 Task: Search speaker "Mahi Soni".
Action: Mouse moved to (585, 154)
Screenshot: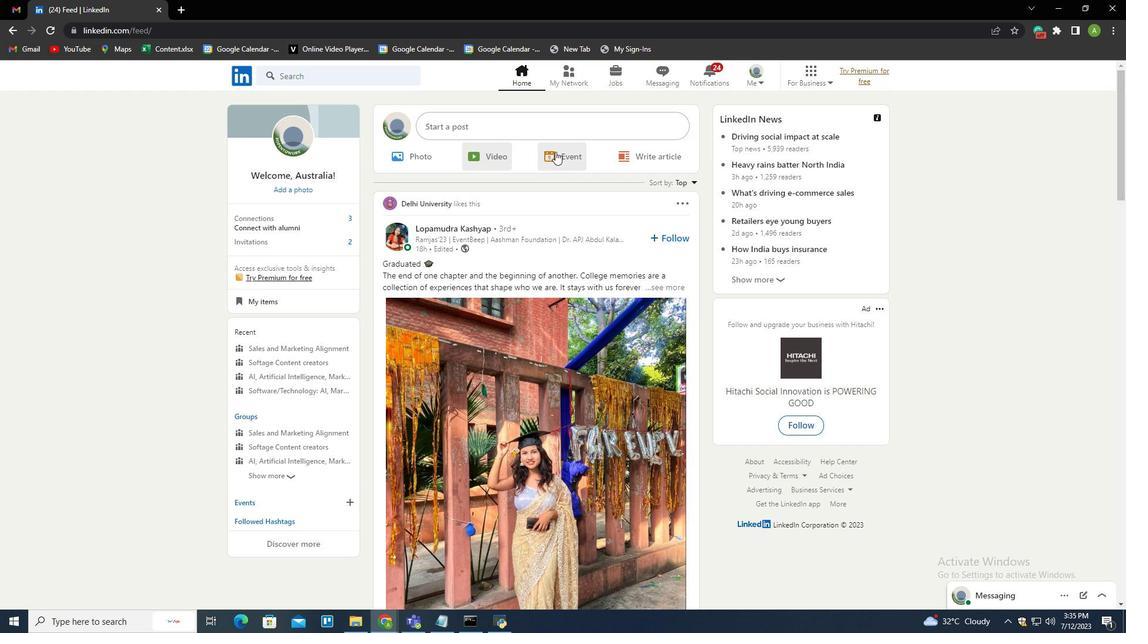 
Action: Mouse pressed left at (585, 154)
Screenshot: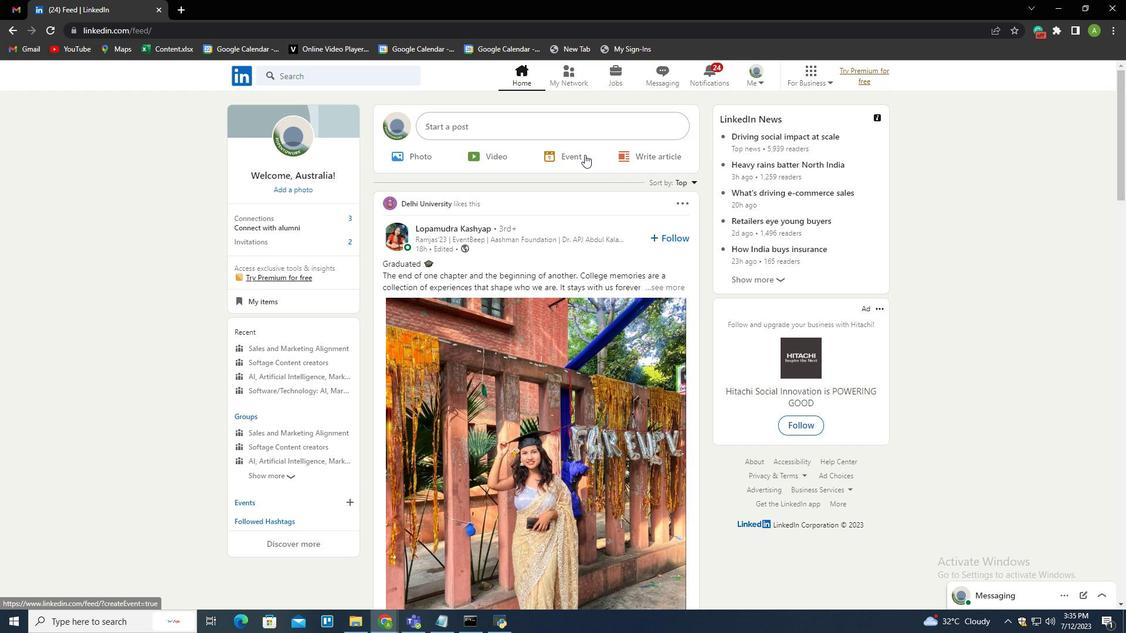 
Action: Mouse moved to (510, 323)
Screenshot: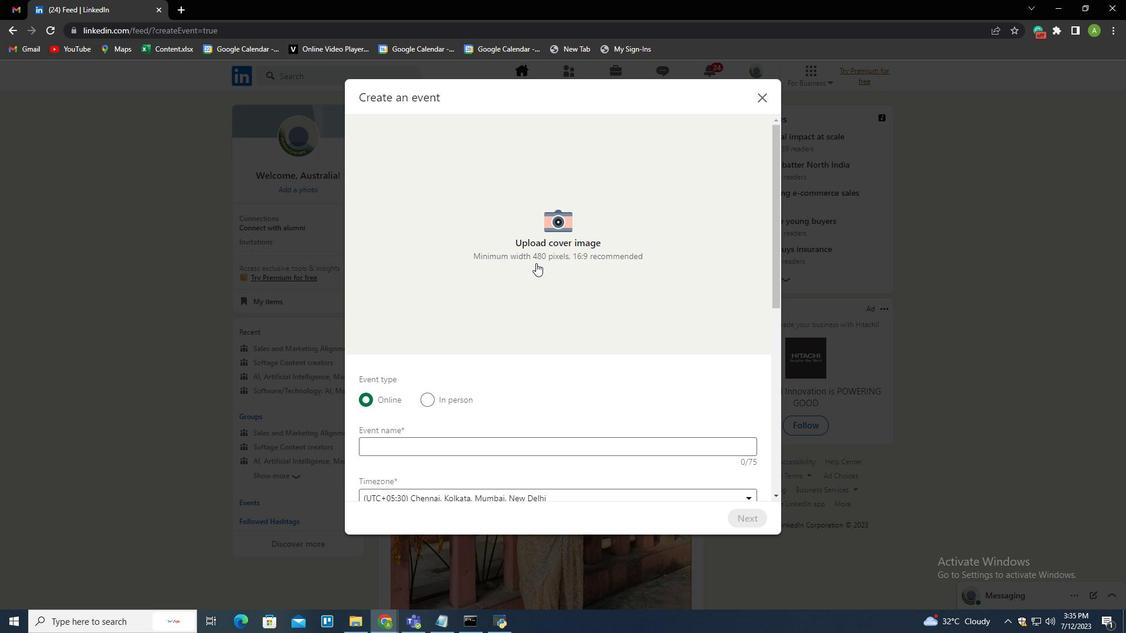 
Action: Mouse scrolled (510, 322) with delta (0, 0)
Screenshot: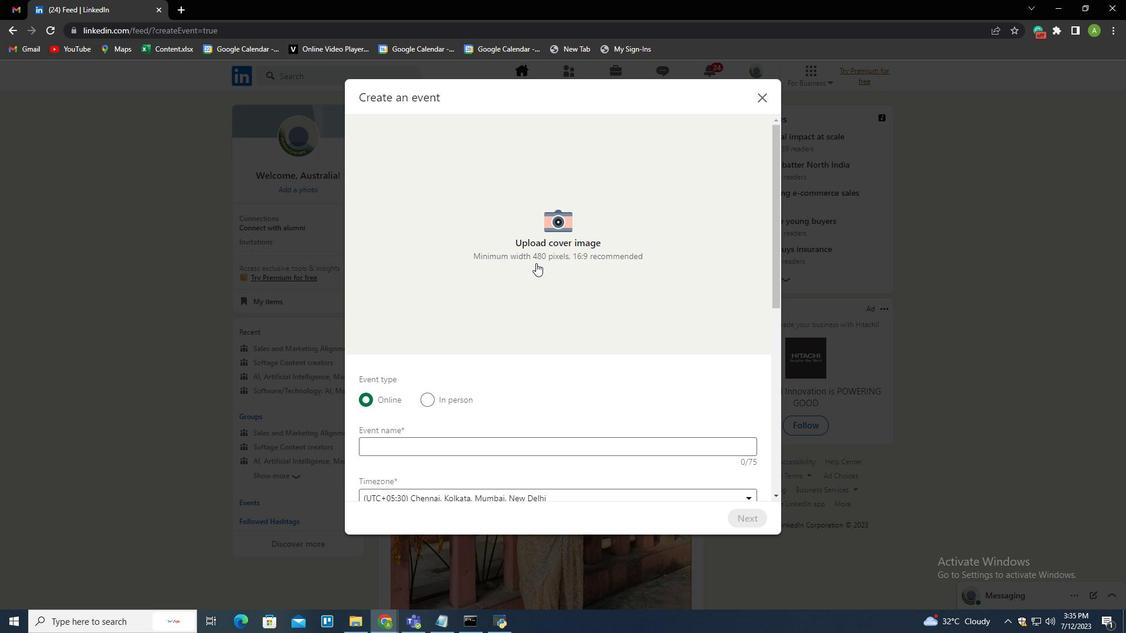 
Action: Mouse moved to (508, 333)
Screenshot: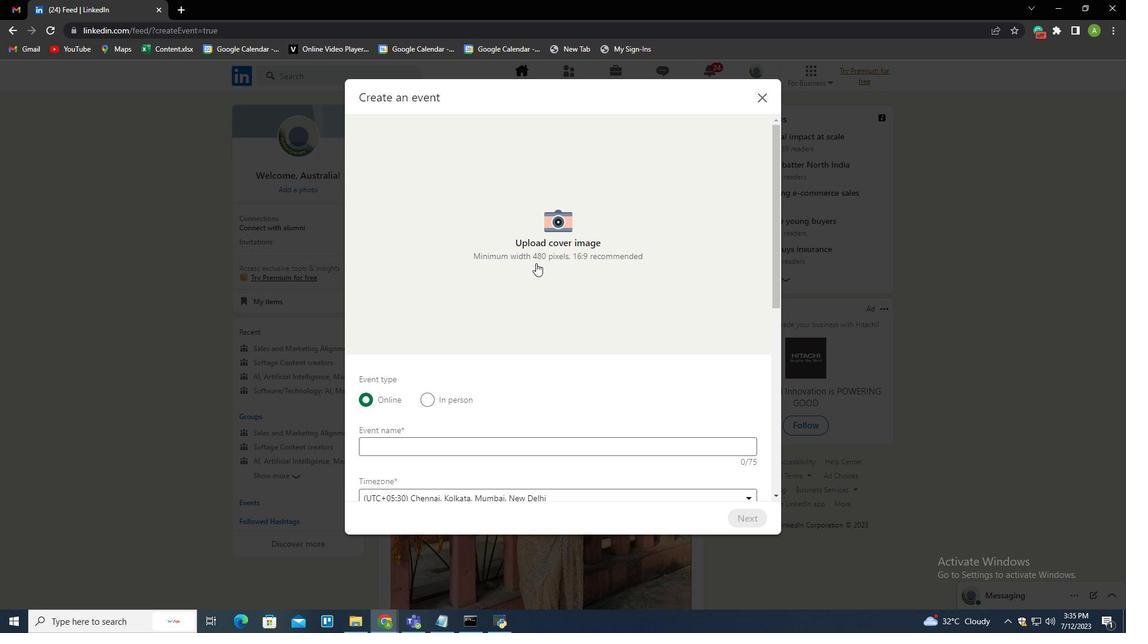 
Action: Mouse scrolled (508, 332) with delta (0, 0)
Screenshot: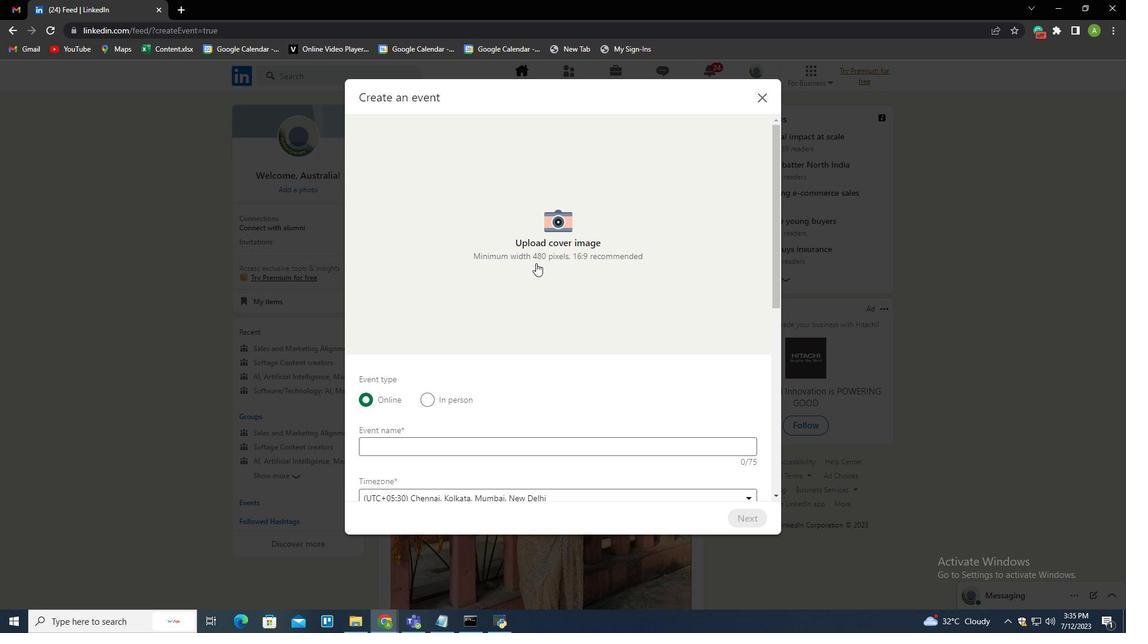 
Action: Mouse moved to (508, 336)
Screenshot: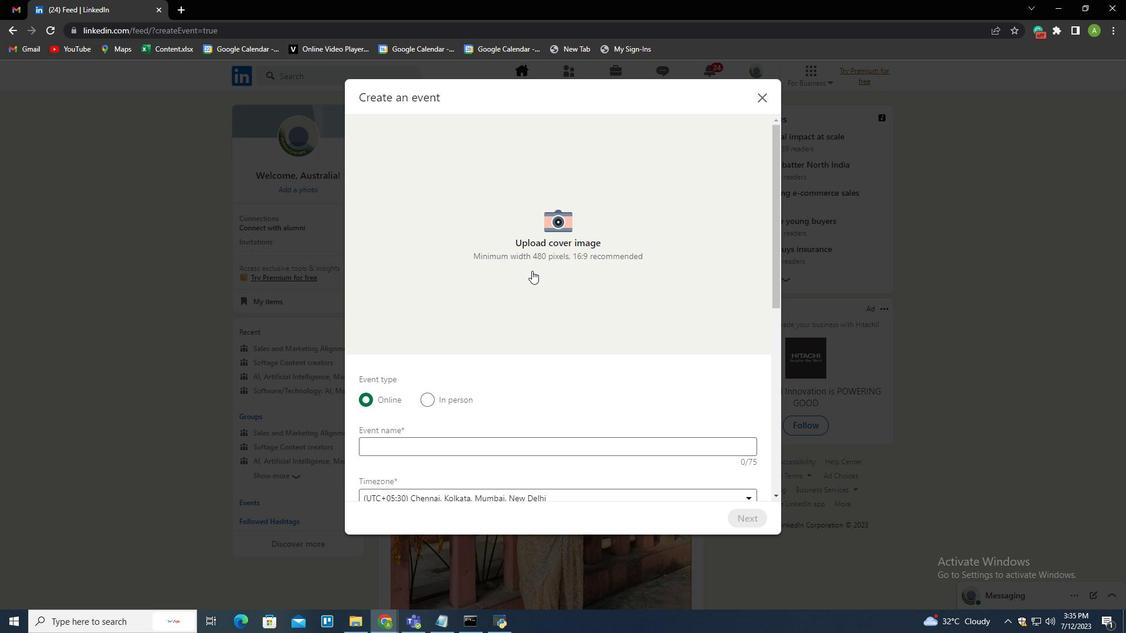 
Action: Mouse scrolled (508, 335) with delta (0, 0)
Screenshot: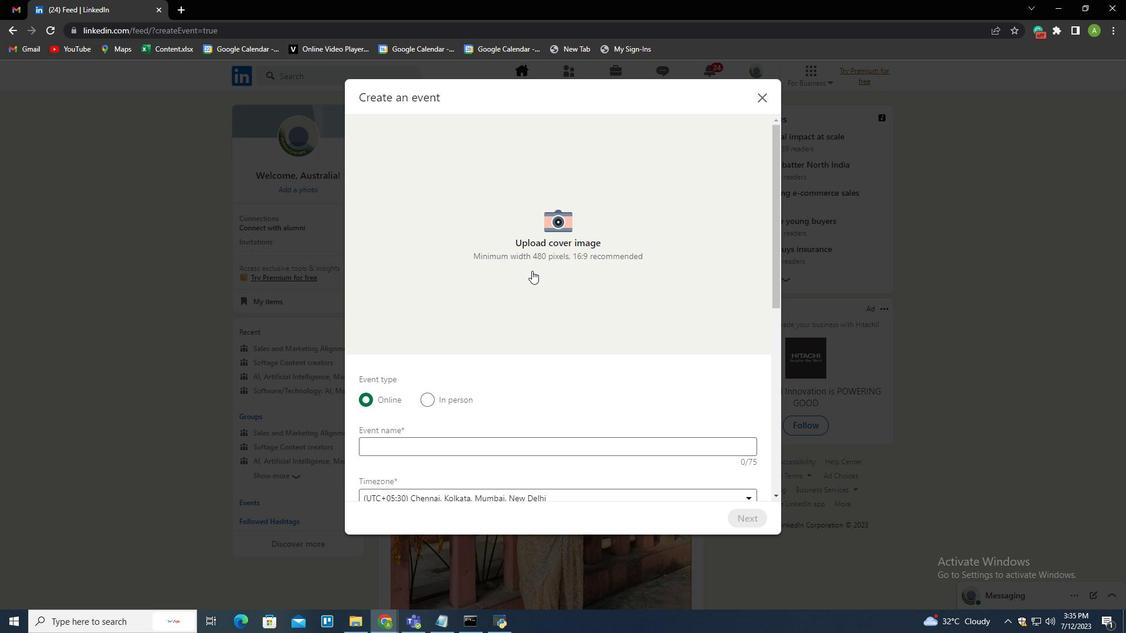 
Action: Mouse moved to (508, 339)
Screenshot: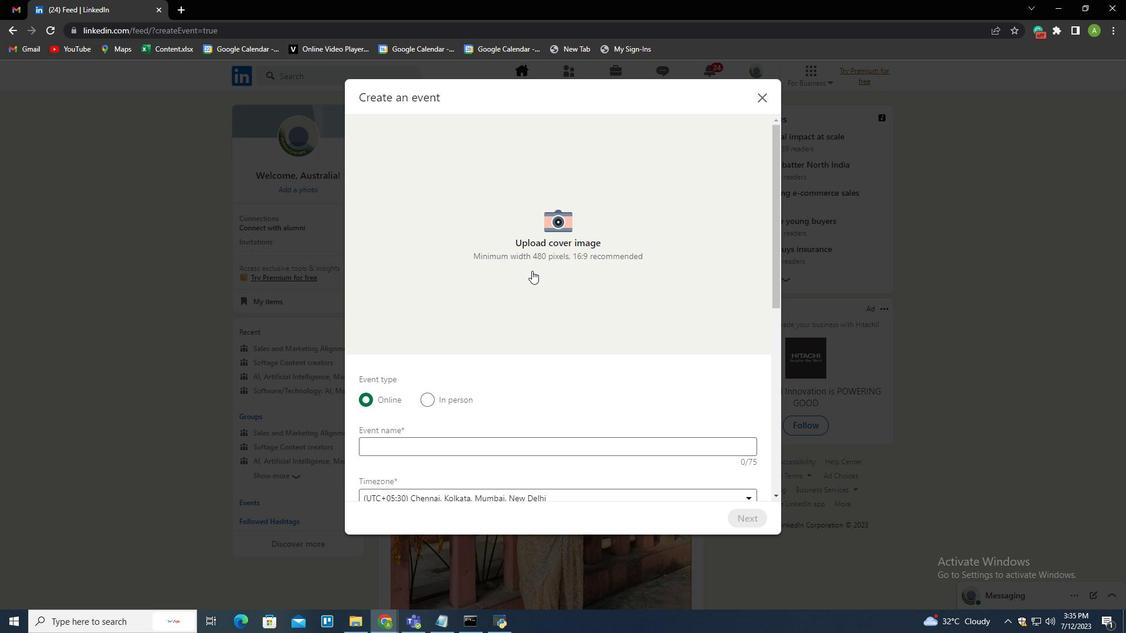 
Action: Mouse scrolled (508, 337) with delta (0, 0)
Screenshot: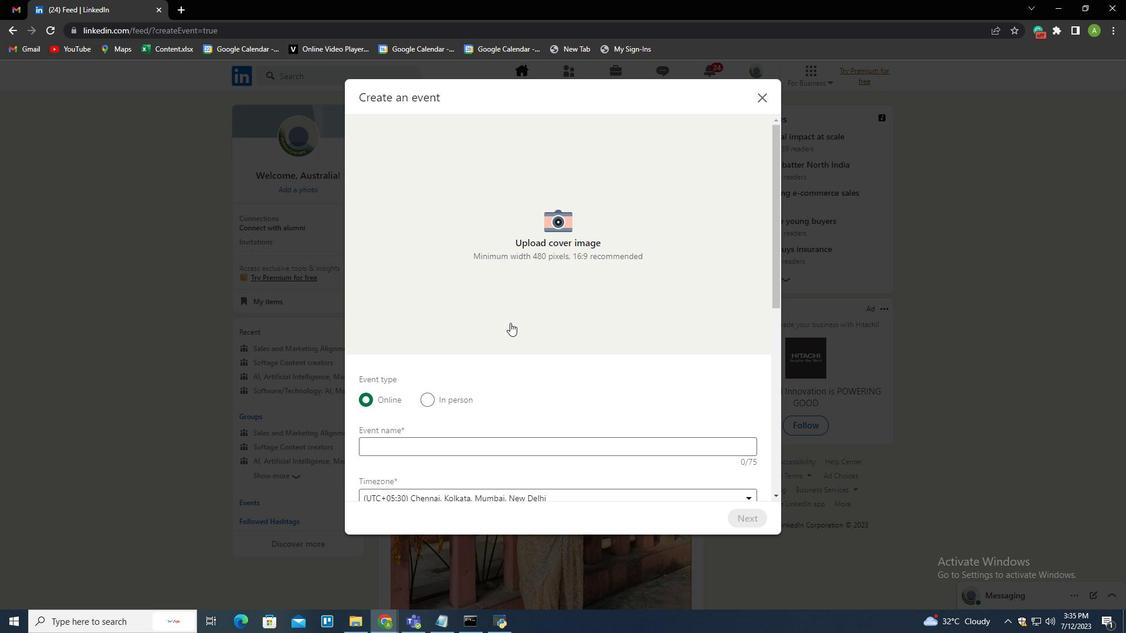 
Action: Mouse moved to (507, 342)
Screenshot: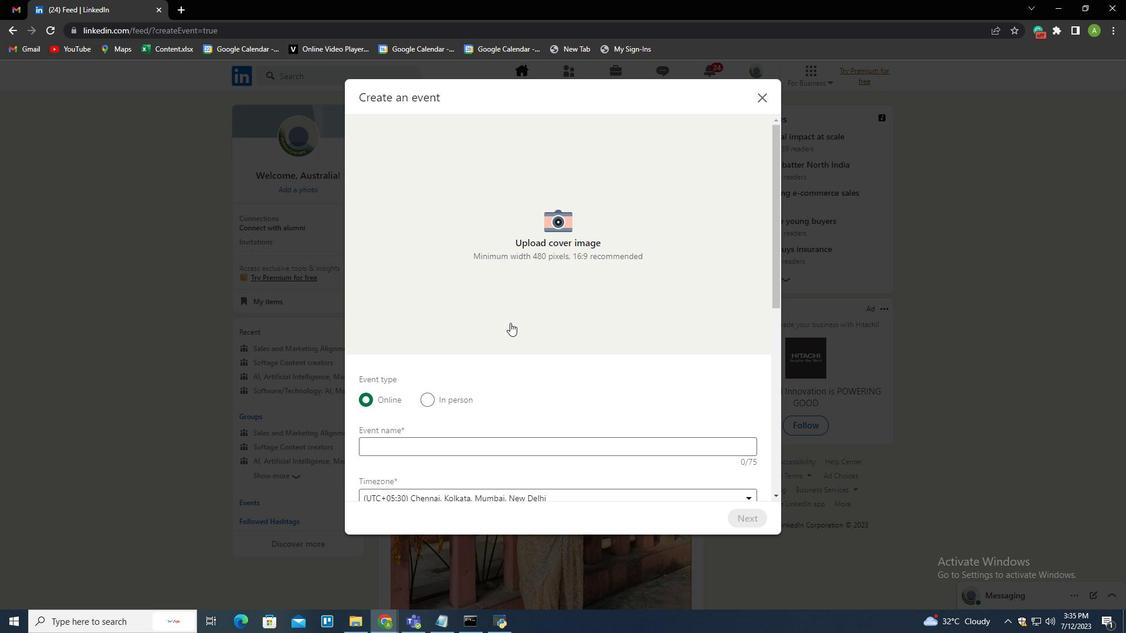 
Action: Mouse scrolled (508, 338) with delta (0, 0)
Screenshot: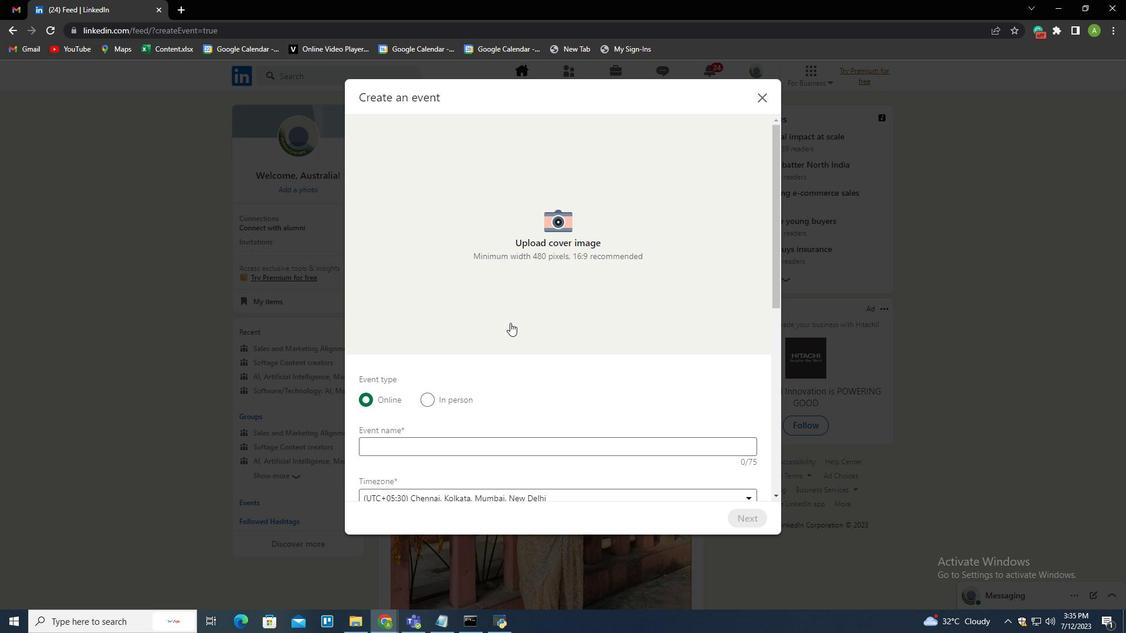 
Action: Mouse moved to (491, 382)
Screenshot: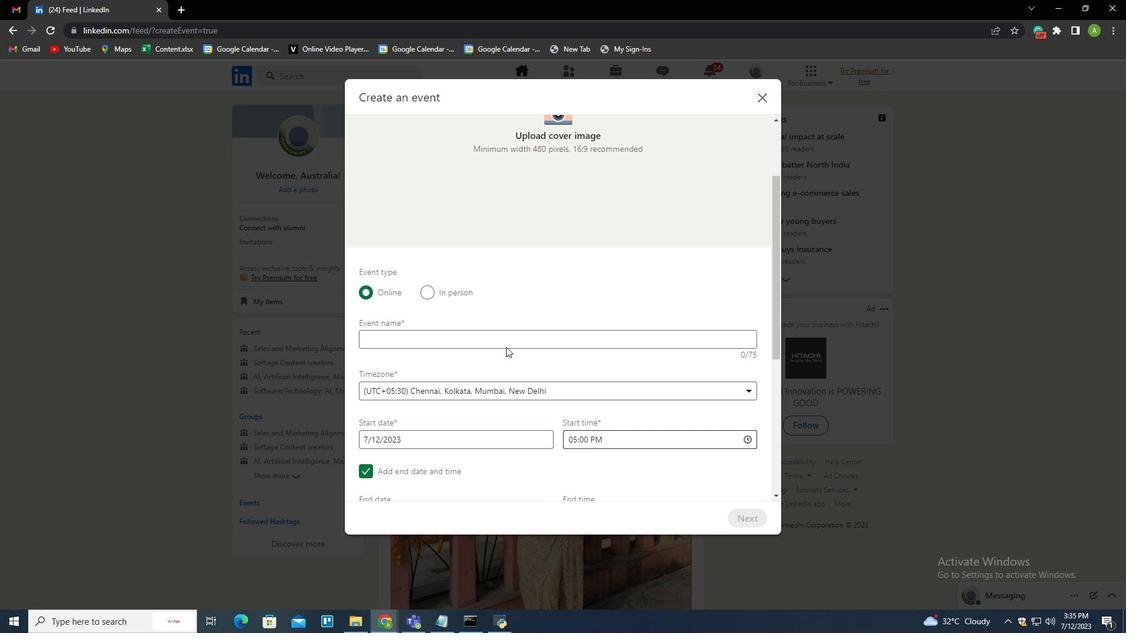 
Action: Mouse scrolled (491, 381) with delta (0, 0)
Screenshot: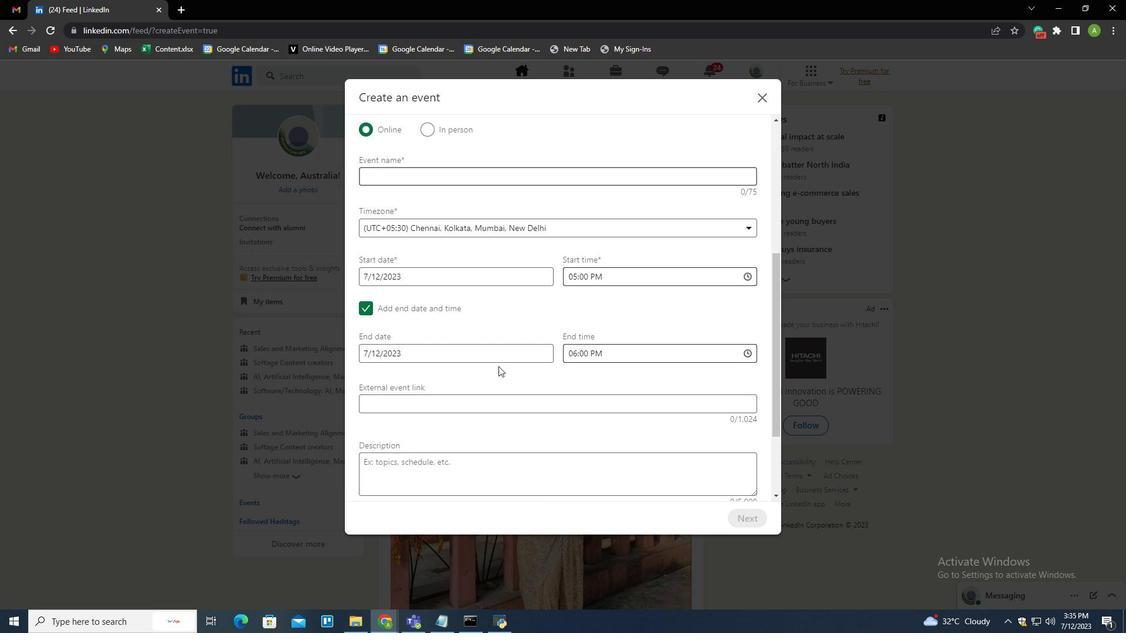 
Action: Mouse moved to (491, 382)
Screenshot: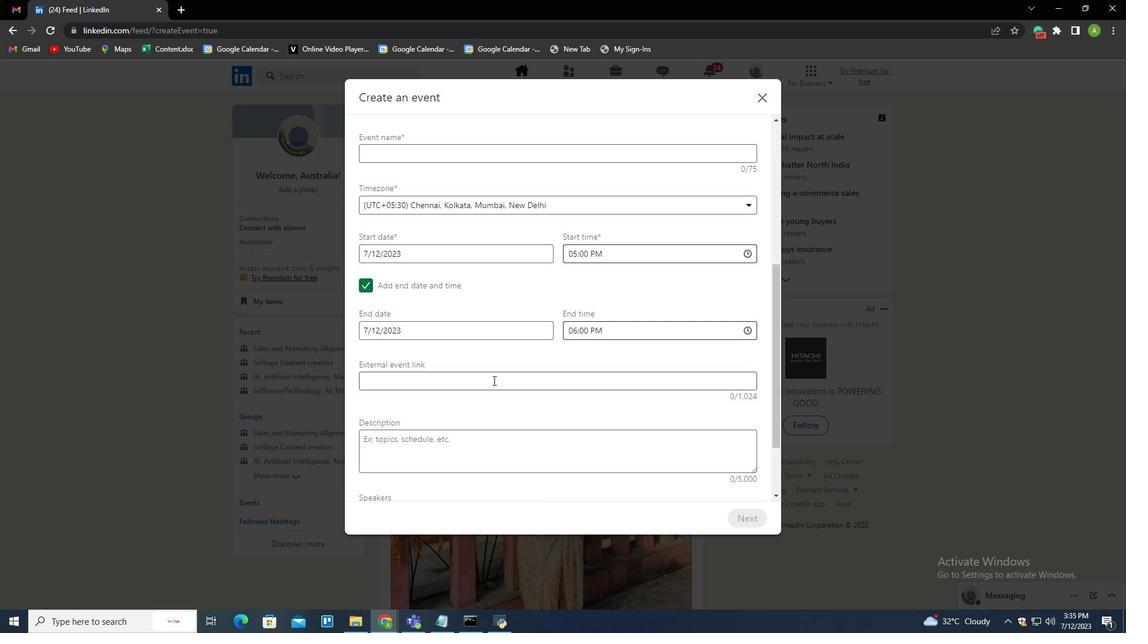 
Action: Mouse scrolled (491, 381) with delta (0, 0)
Screenshot: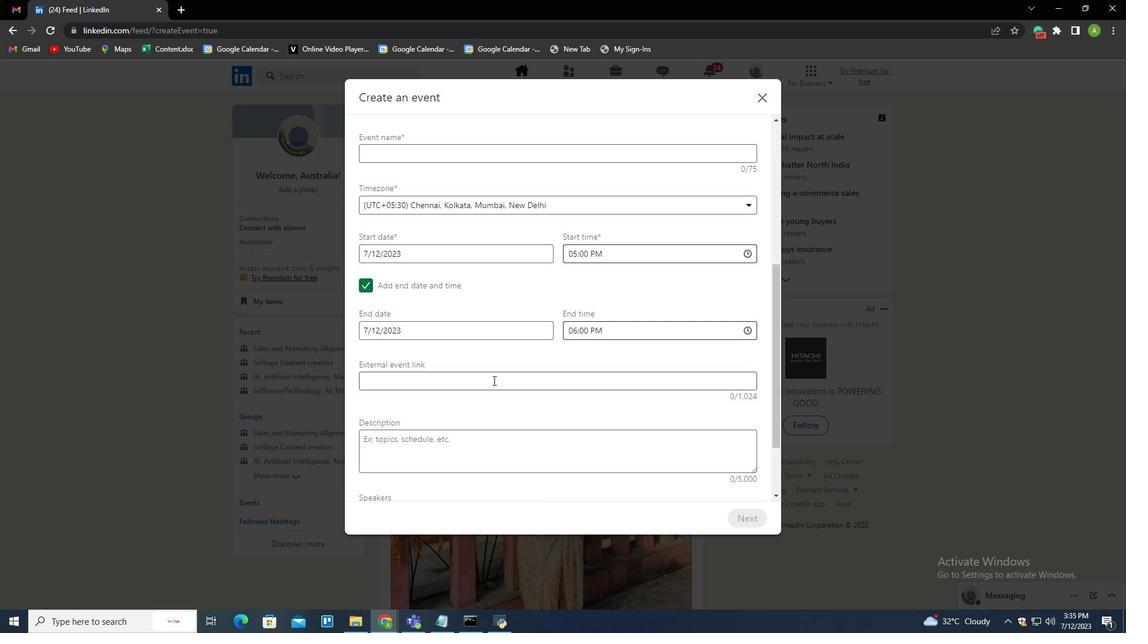 
Action: Mouse scrolled (491, 381) with delta (0, 0)
Screenshot: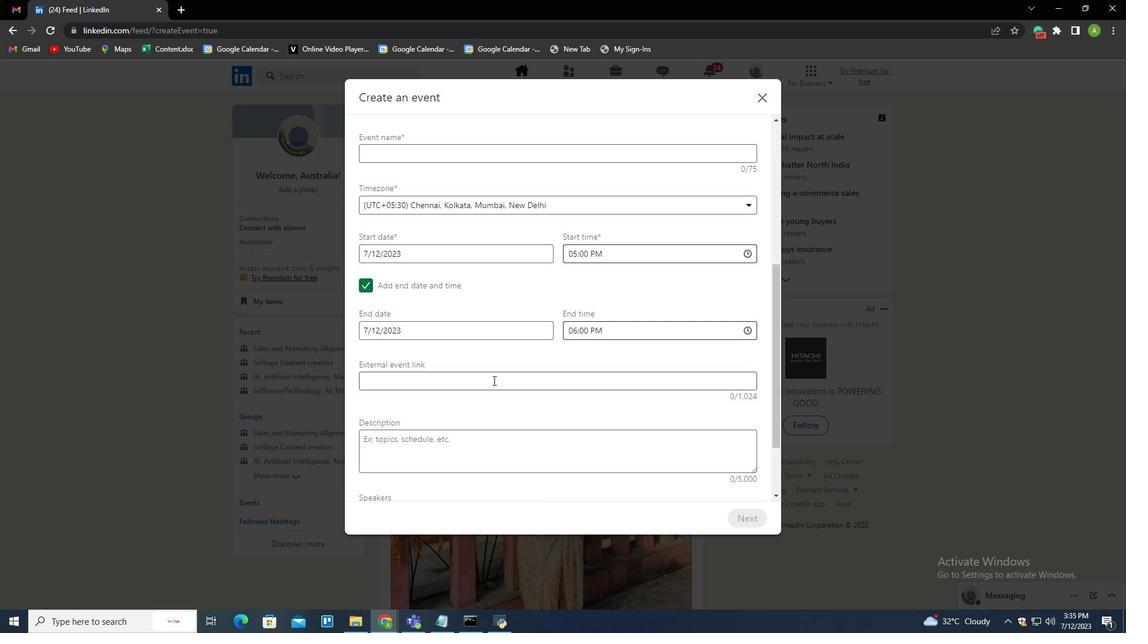 
Action: Mouse scrolled (491, 381) with delta (0, 0)
Screenshot: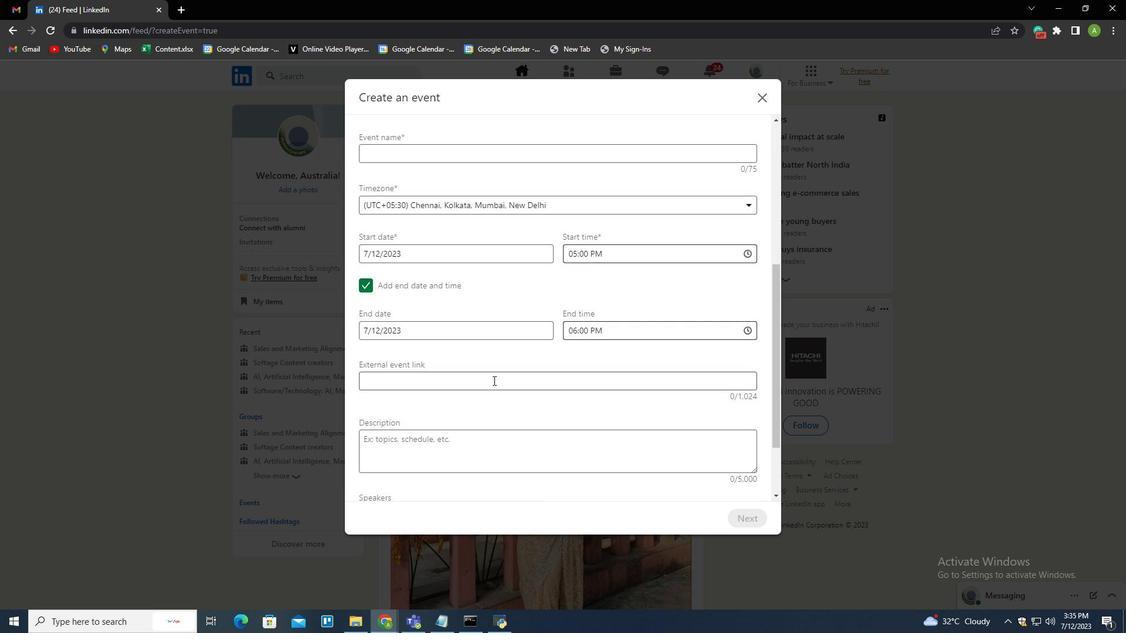 
Action: Mouse scrolled (491, 381) with delta (0, 0)
Screenshot: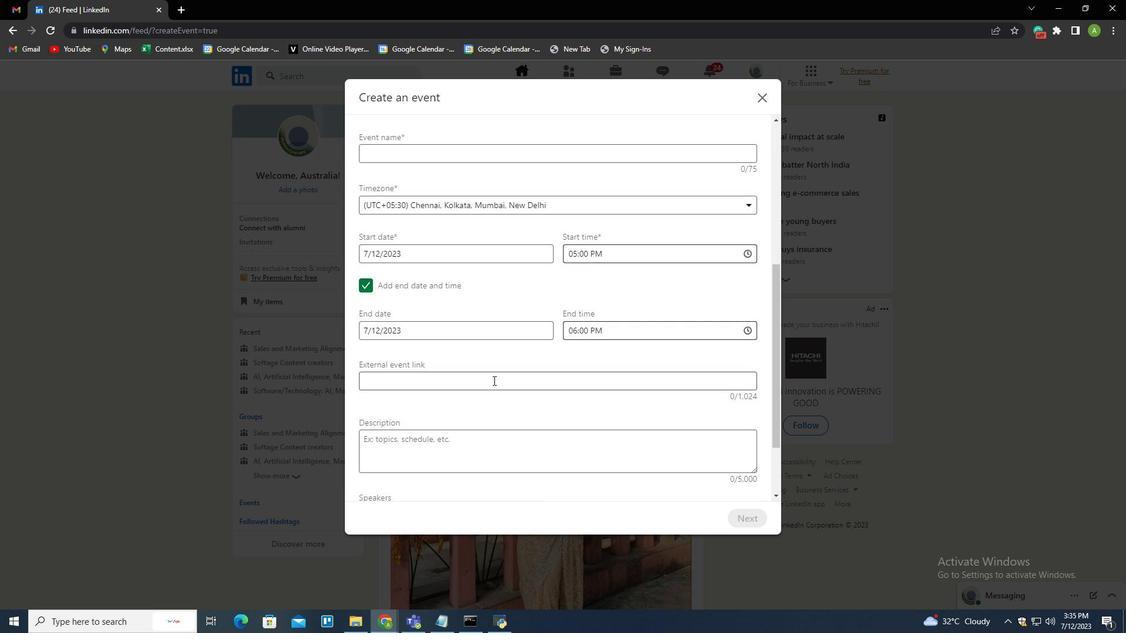 
Action: Mouse scrolled (491, 381) with delta (0, 0)
Screenshot: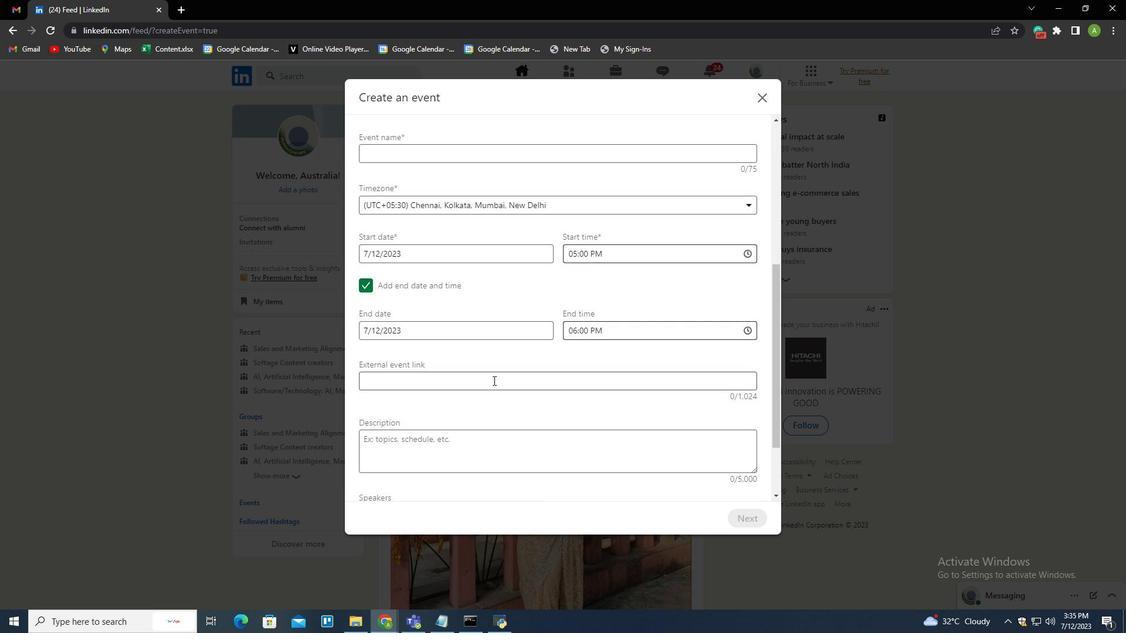 
Action: Mouse moved to (434, 429)
Screenshot: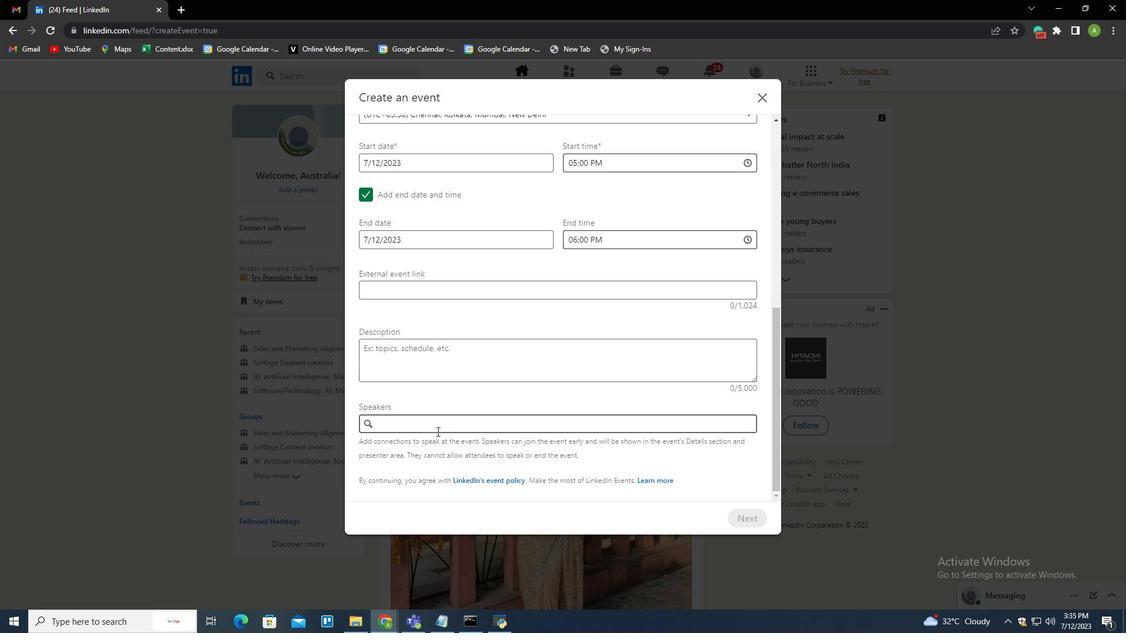 
Action: Mouse pressed left at (434, 429)
Screenshot: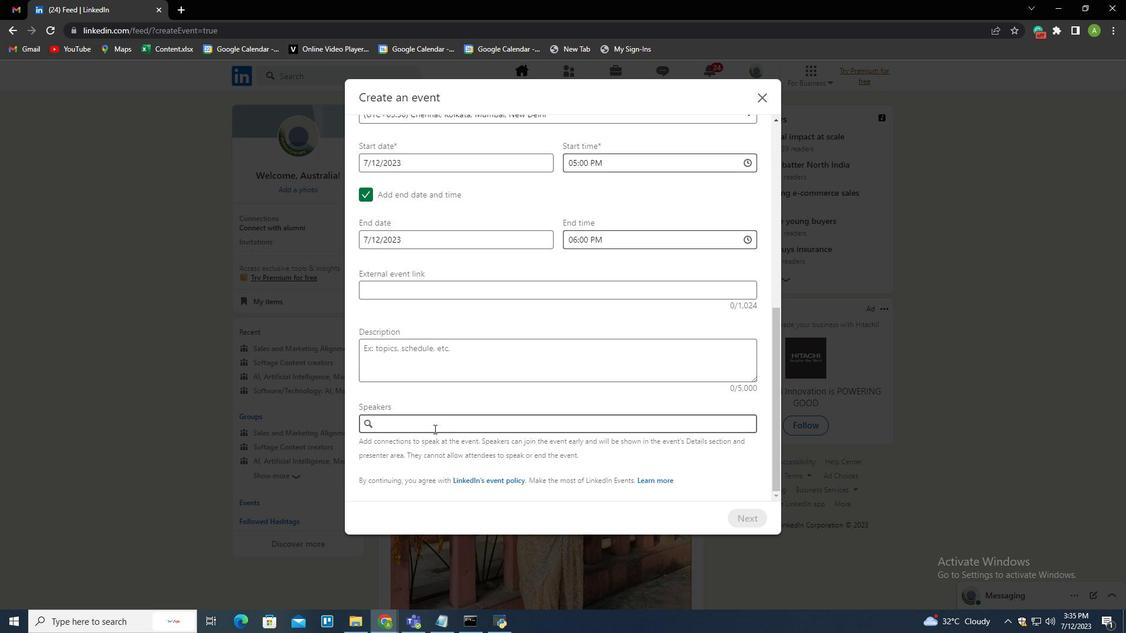 
Action: Key pressed <Key.shift>Mahi<Key.space><Key.shift>Soni
Screenshot: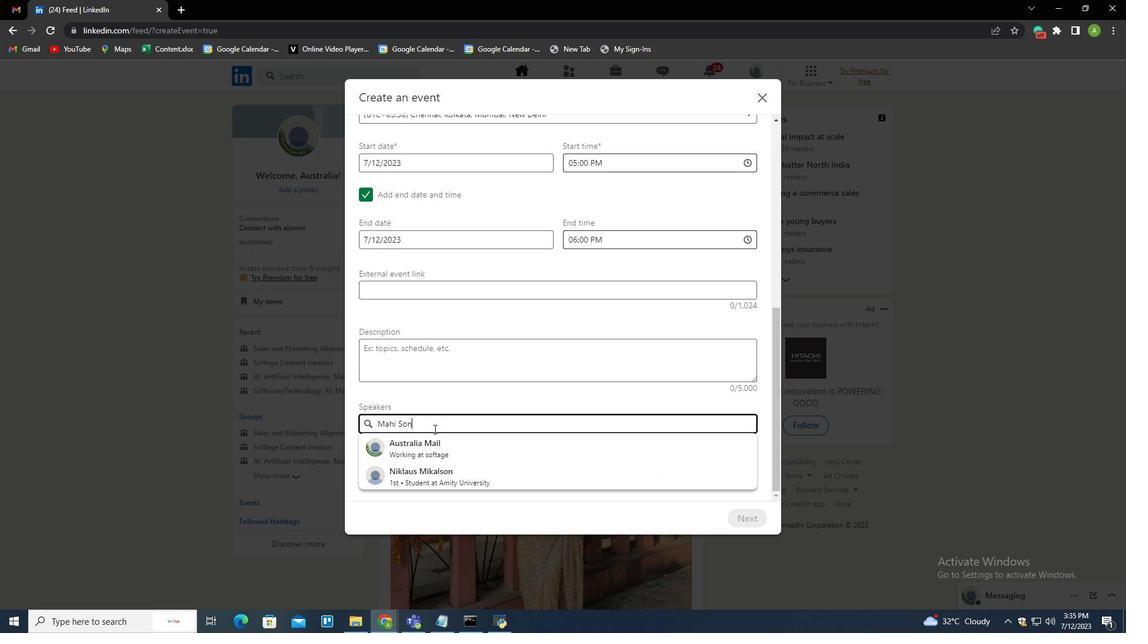 
Action: Mouse moved to (369, 425)
Screenshot: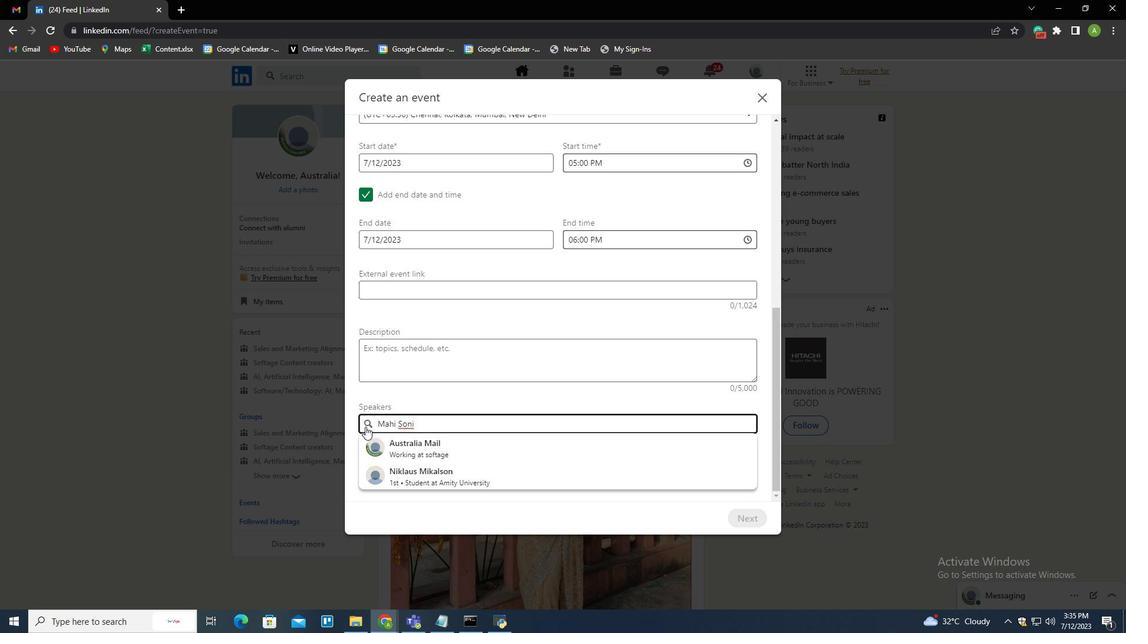 
Action: Mouse pressed left at (369, 425)
Screenshot: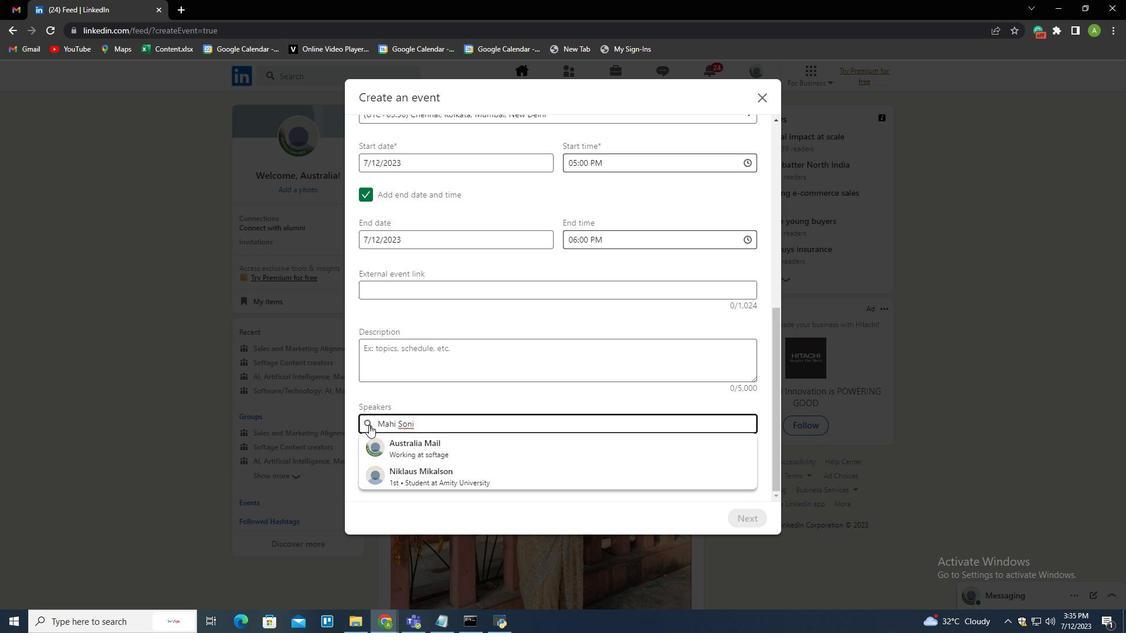 
Action: Mouse moved to (442, 453)
Screenshot: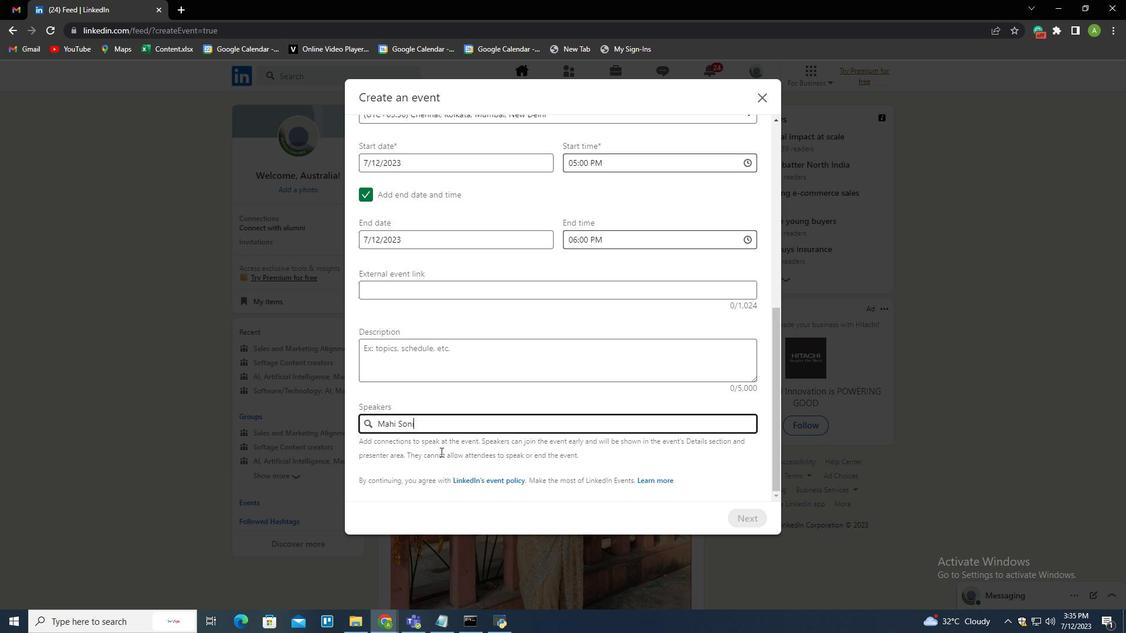 
